 Task: Start in the project XcelTech the sprint 'Starlight', with a duration of 2 weeks.
Action: Mouse moved to (192, 58)
Screenshot: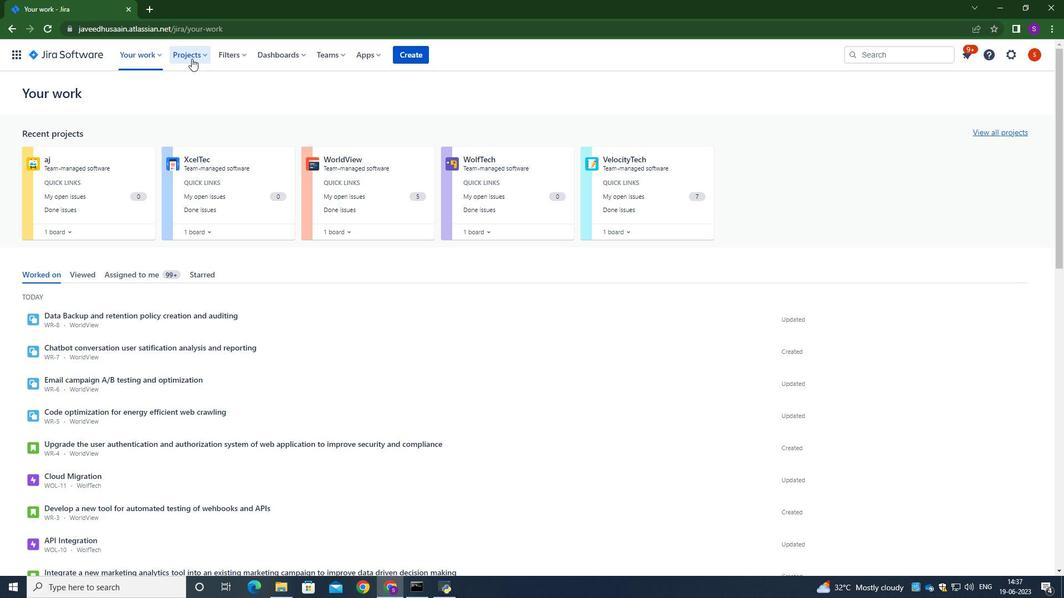 
Action: Mouse pressed left at (192, 58)
Screenshot: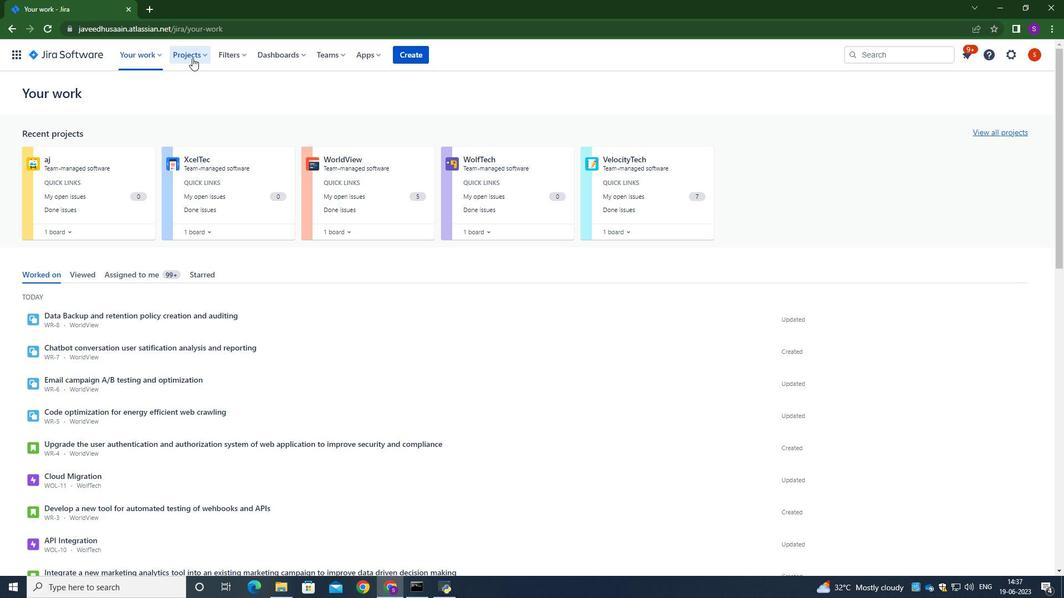 
Action: Mouse moved to (231, 109)
Screenshot: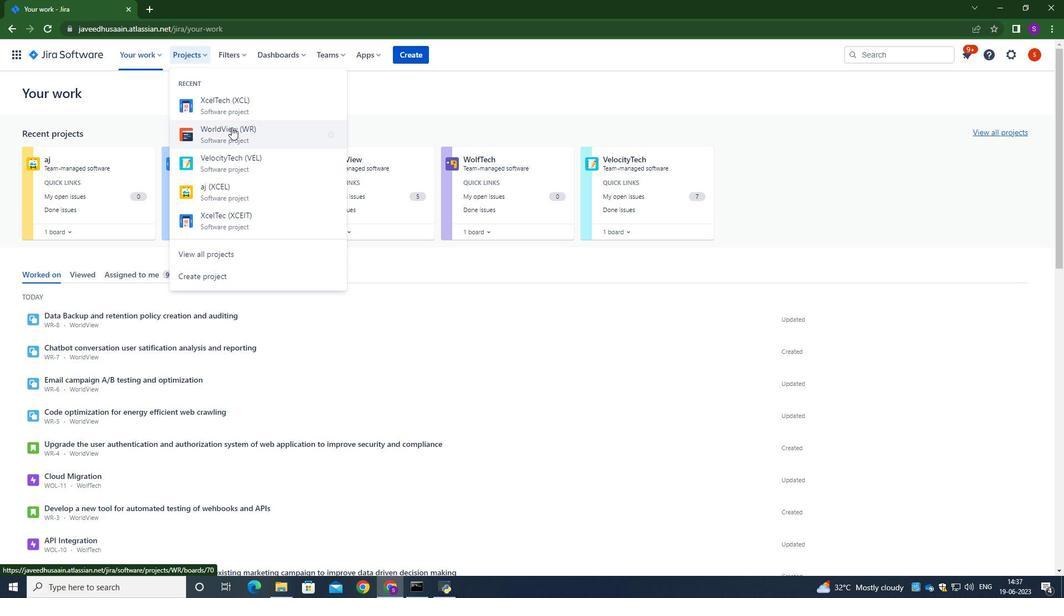 
Action: Mouse pressed left at (231, 109)
Screenshot: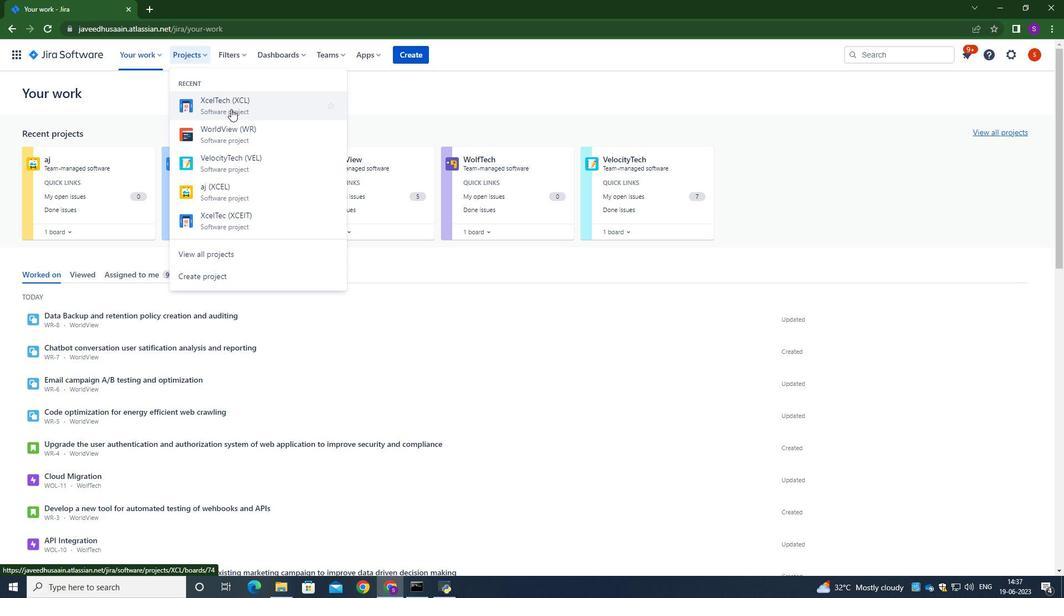
Action: Mouse moved to (51, 165)
Screenshot: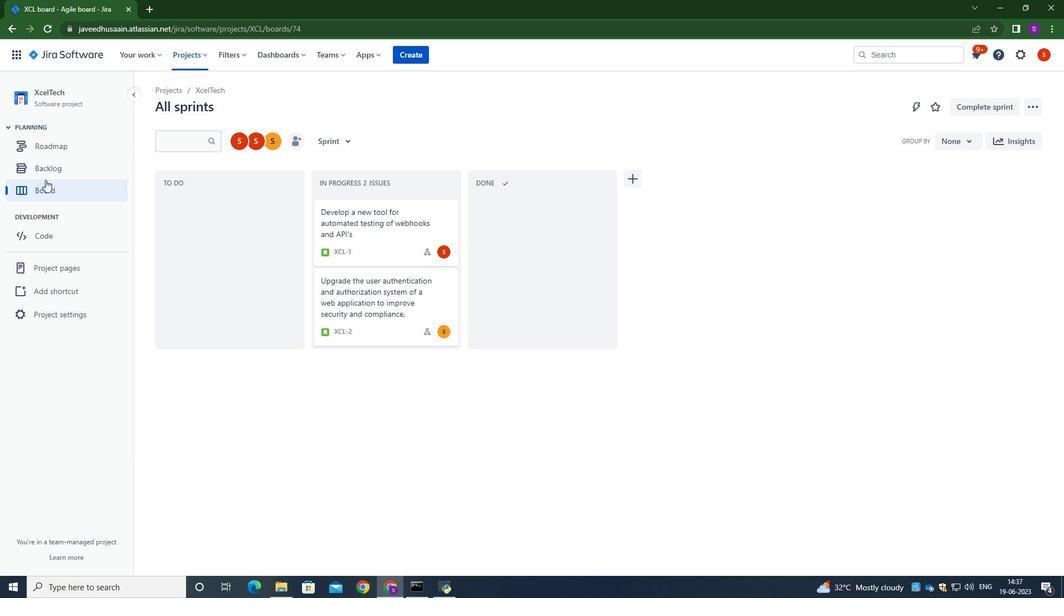 
Action: Mouse pressed left at (51, 165)
Screenshot: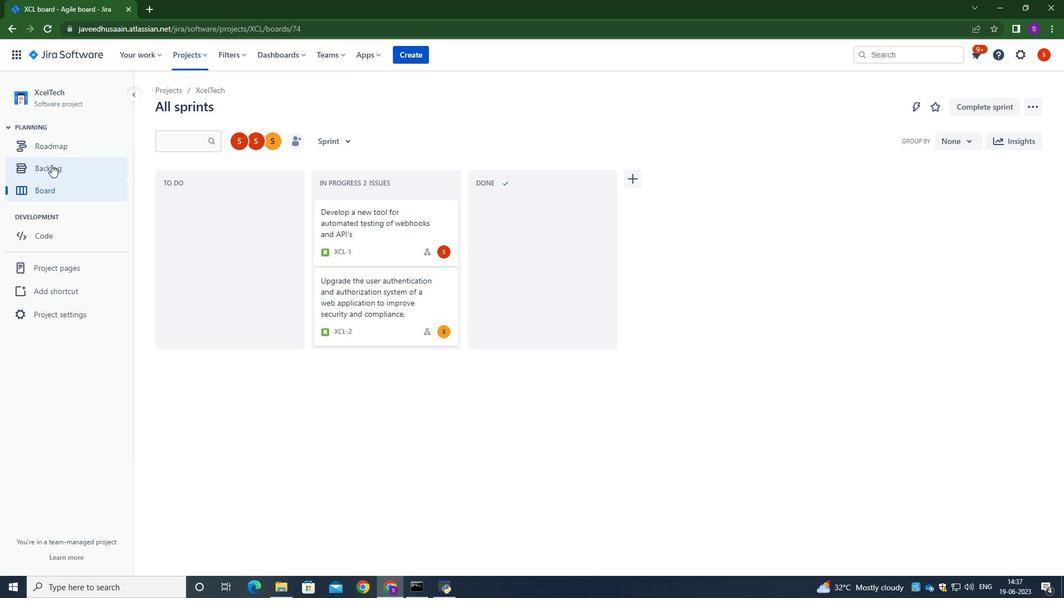
Action: Mouse moved to (617, 263)
Screenshot: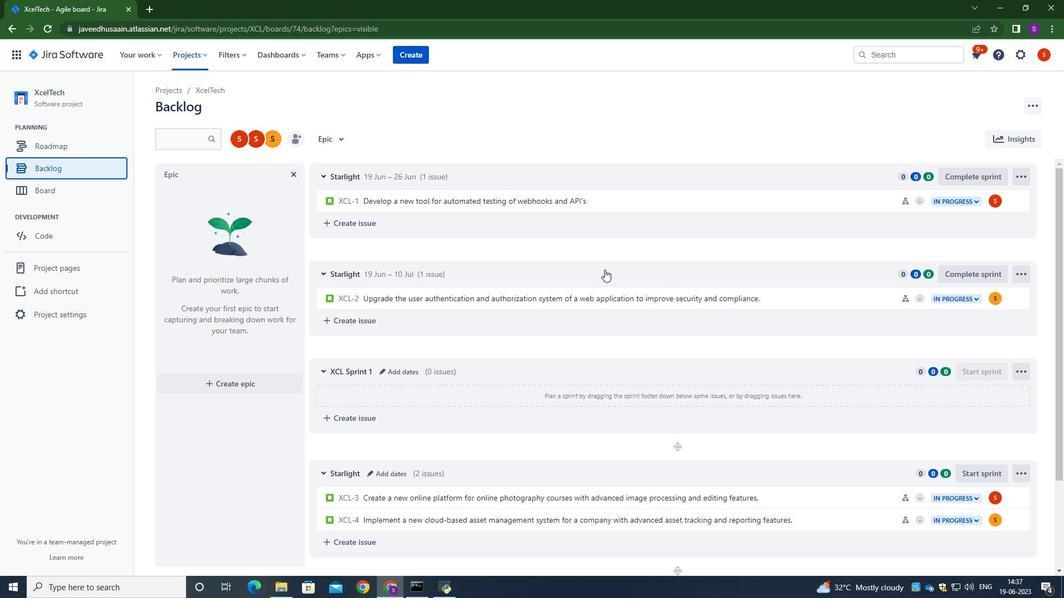 
Action: Mouse scrolled (617, 263) with delta (0, 0)
Screenshot: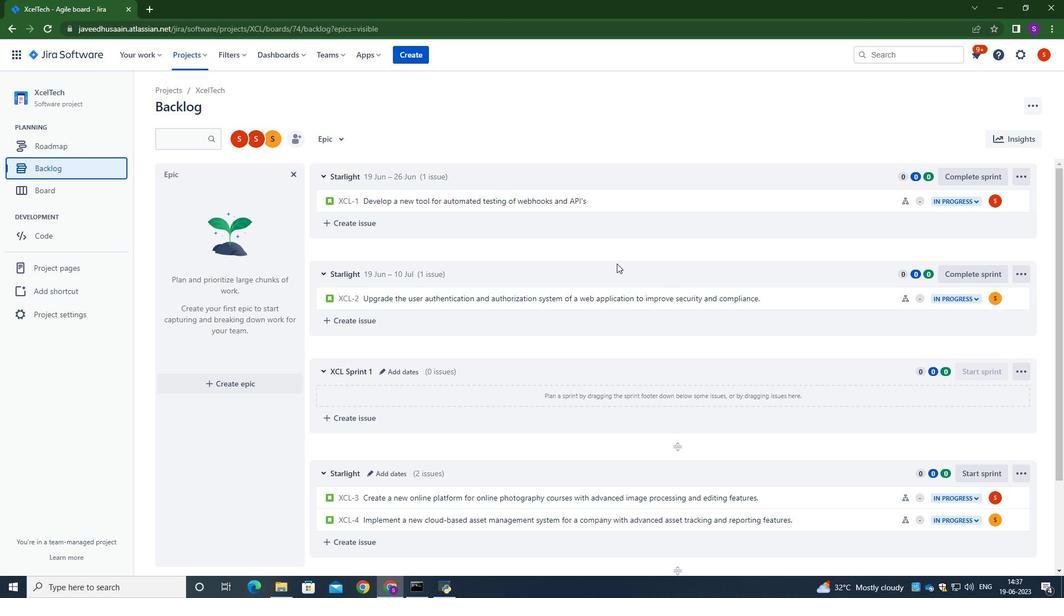
Action: Mouse scrolled (617, 263) with delta (0, 0)
Screenshot: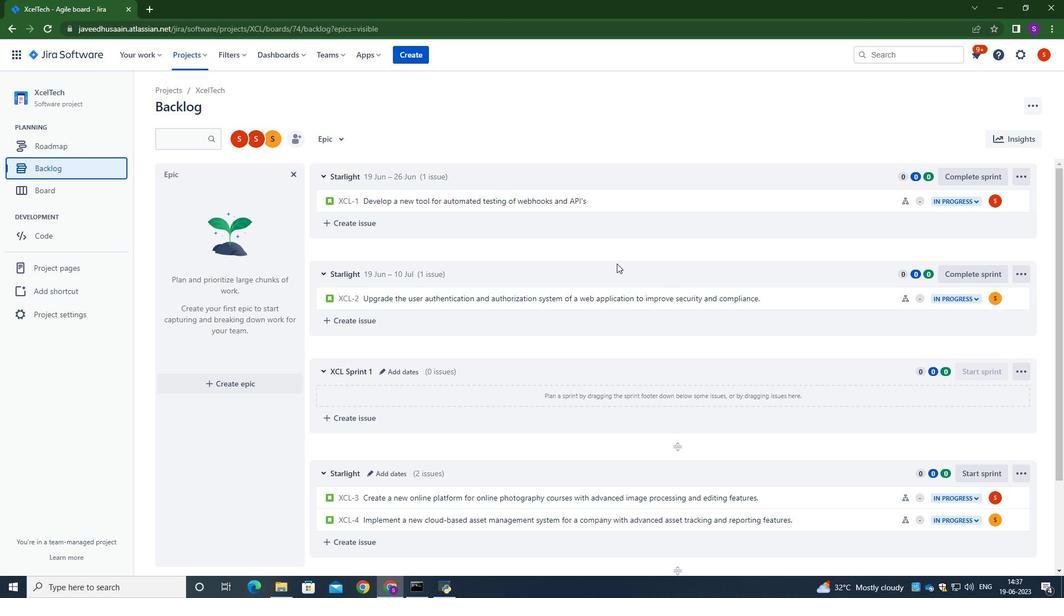 
Action: Mouse moved to (996, 362)
Screenshot: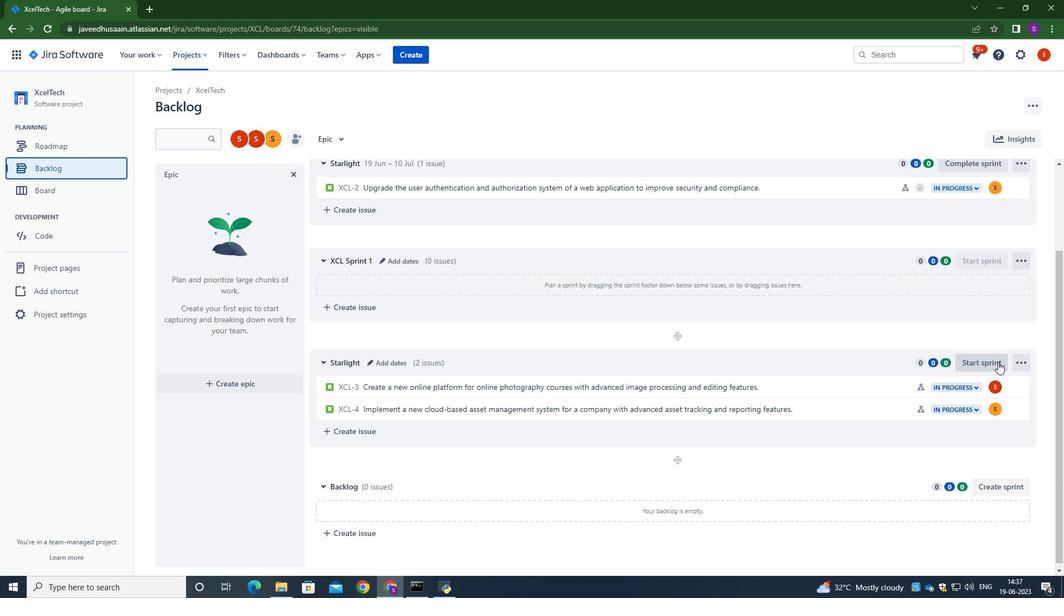 
Action: Mouse pressed left at (996, 362)
Screenshot: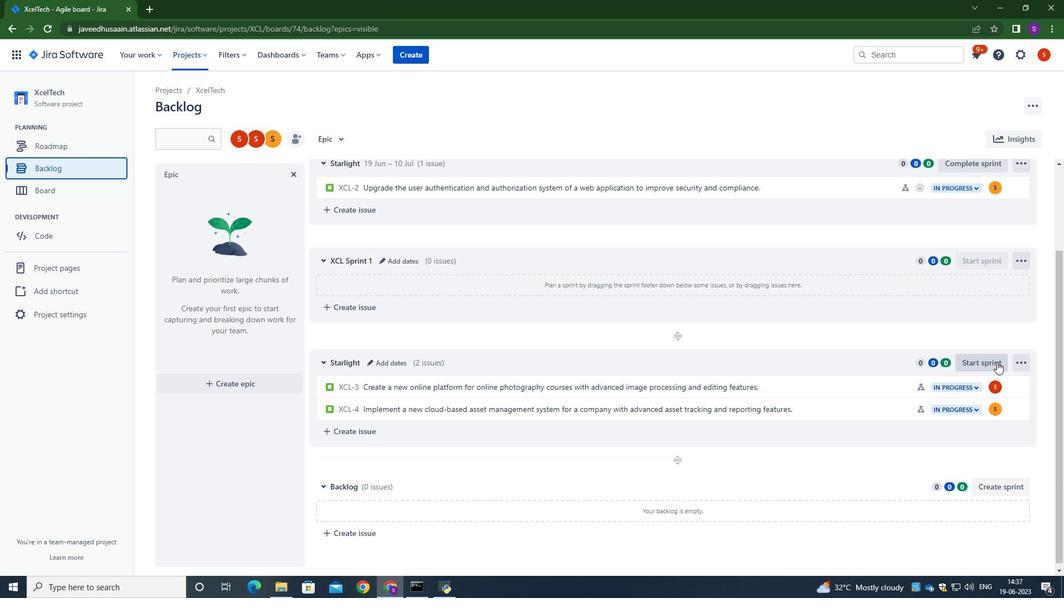
Action: Mouse moved to (417, 191)
Screenshot: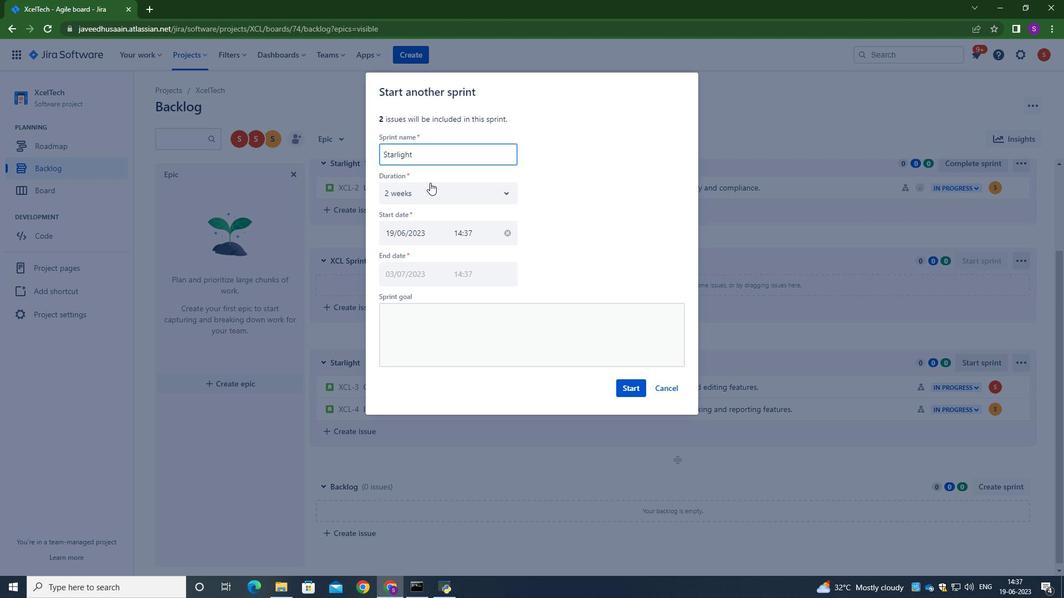 
Action: Mouse pressed left at (417, 191)
Screenshot: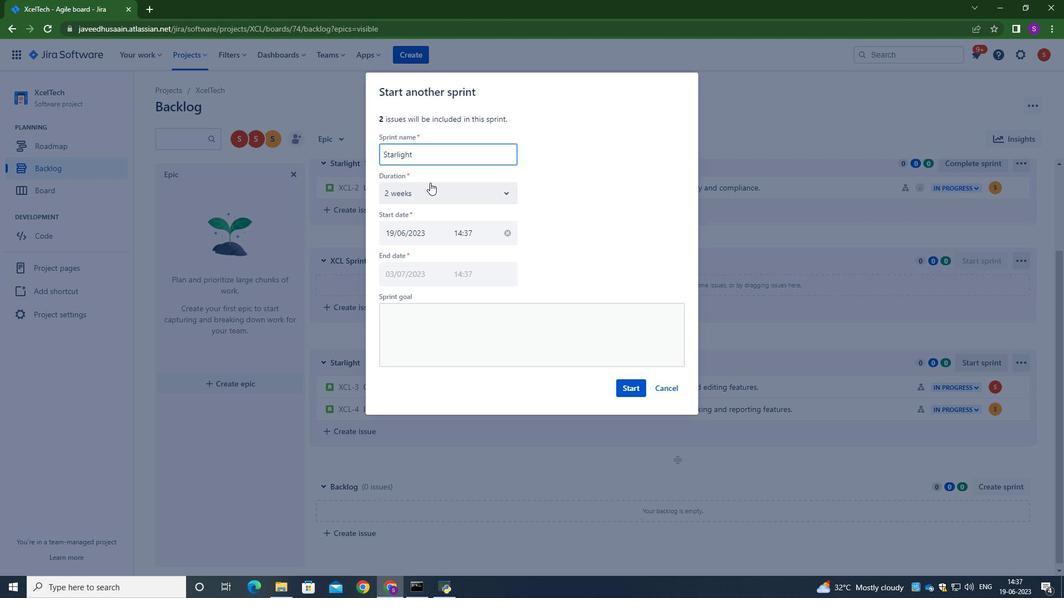 
Action: Mouse moved to (411, 242)
Screenshot: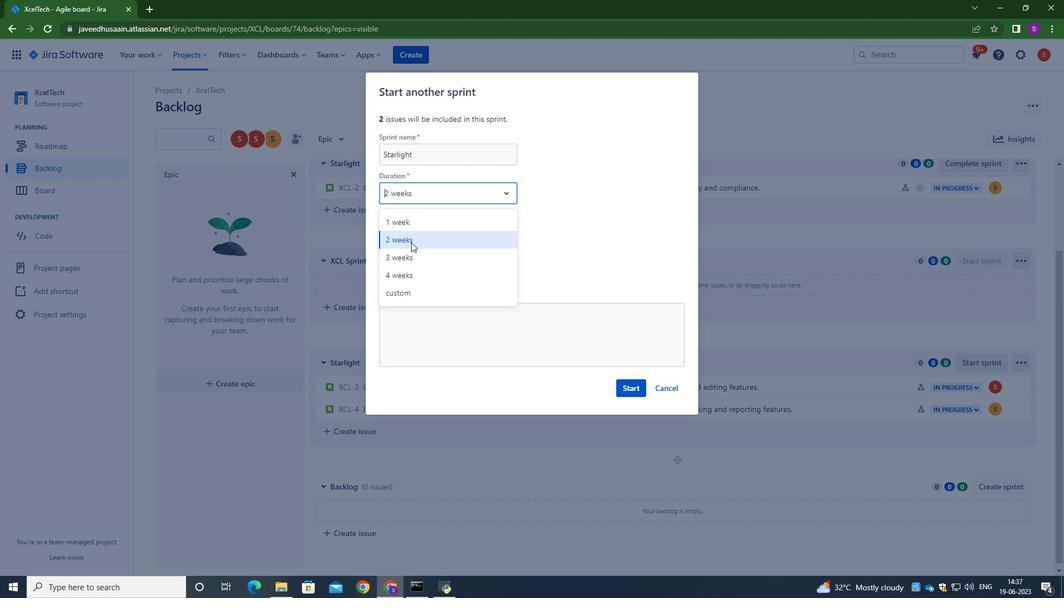 
Action: Mouse pressed left at (411, 242)
Screenshot: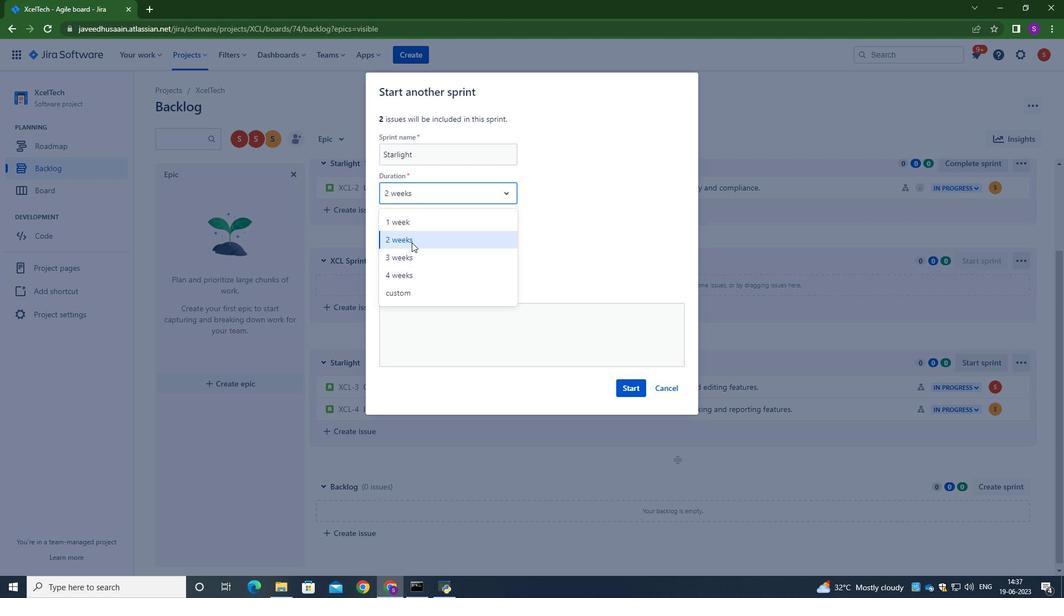 
Action: Mouse moved to (642, 394)
Screenshot: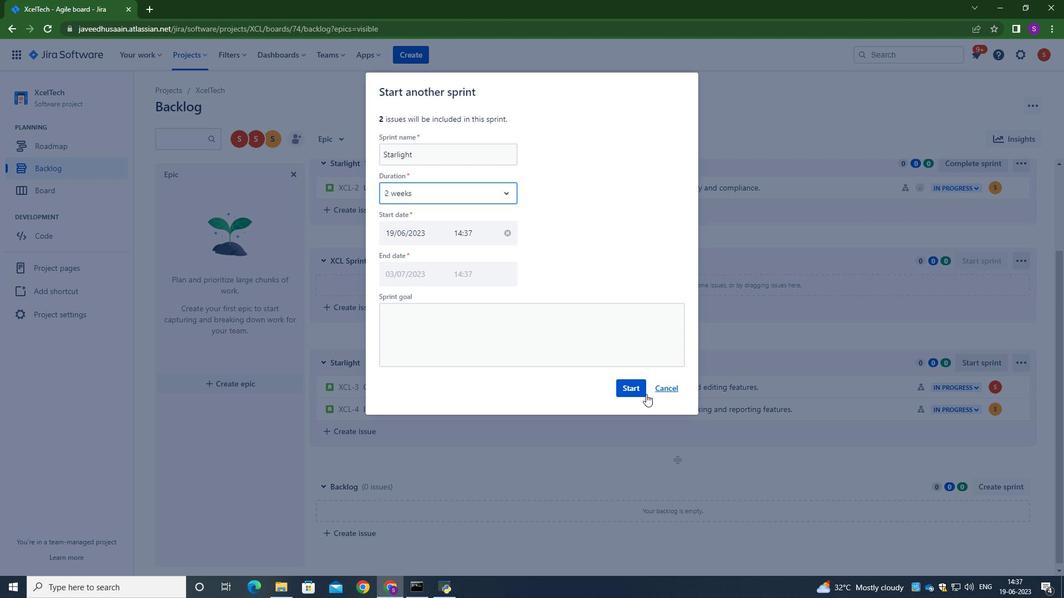 
Action: Mouse pressed left at (642, 394)
Screenshot: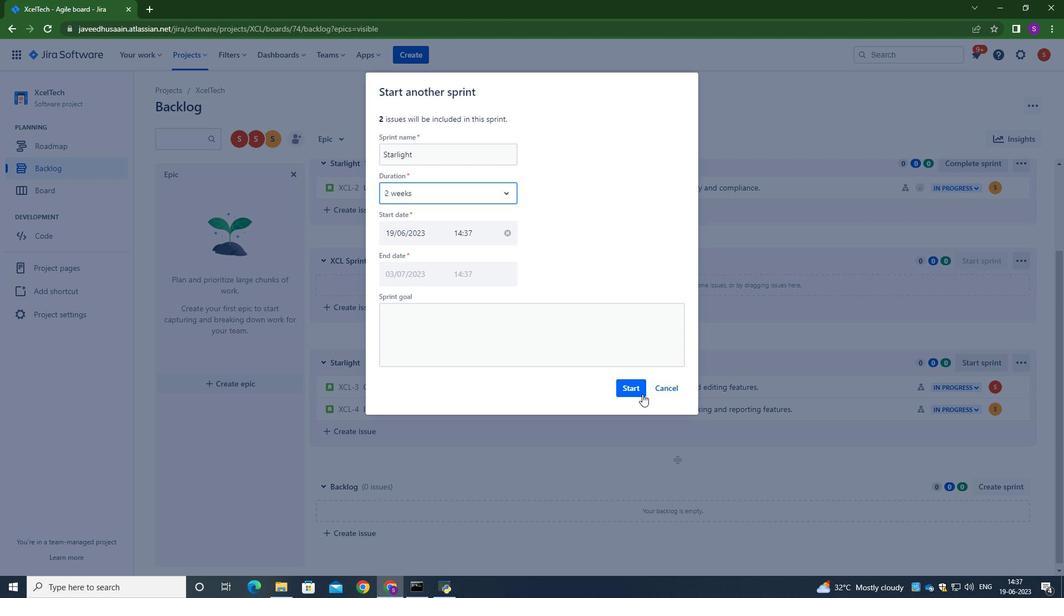 
Action: Mouse moved to (753, 169)
Screenshot: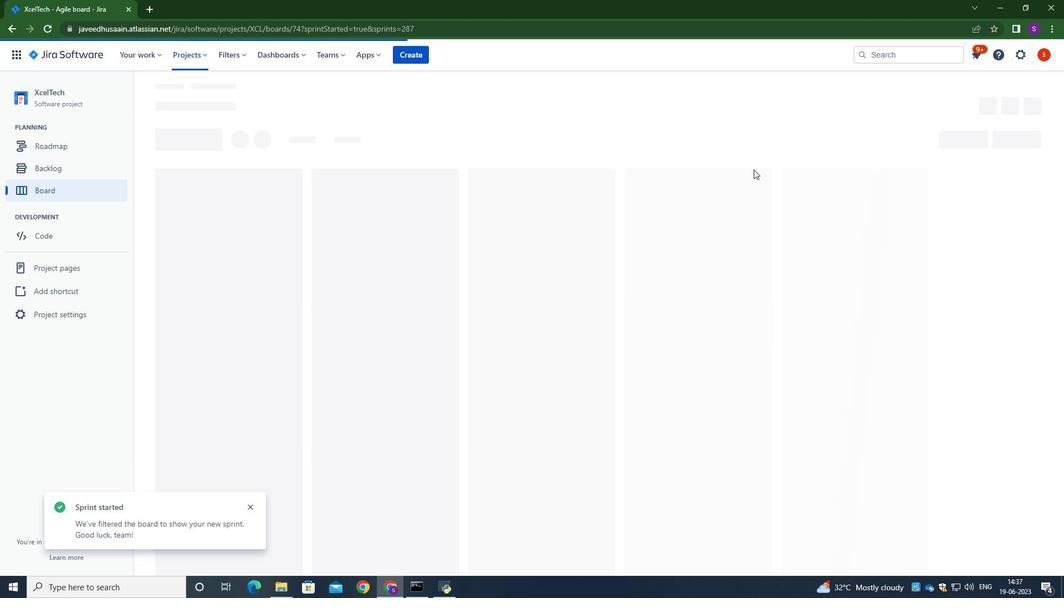 
